 Task: Delete Ani Tiaa message.
Action: Mouse moved to (629, 71)
Screenshot: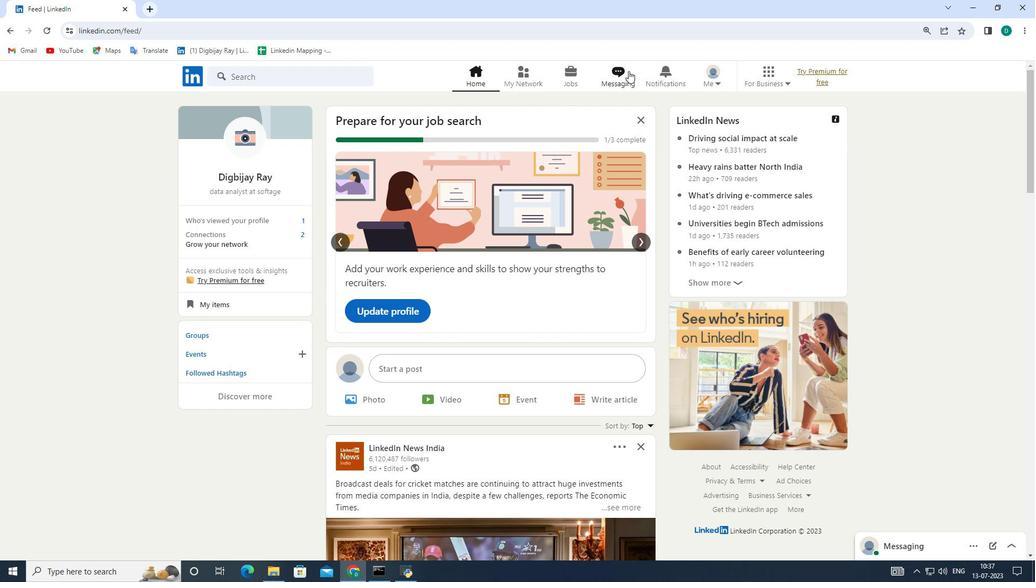 
Action: Mouse pressed left at (629, 71)
Screenshot: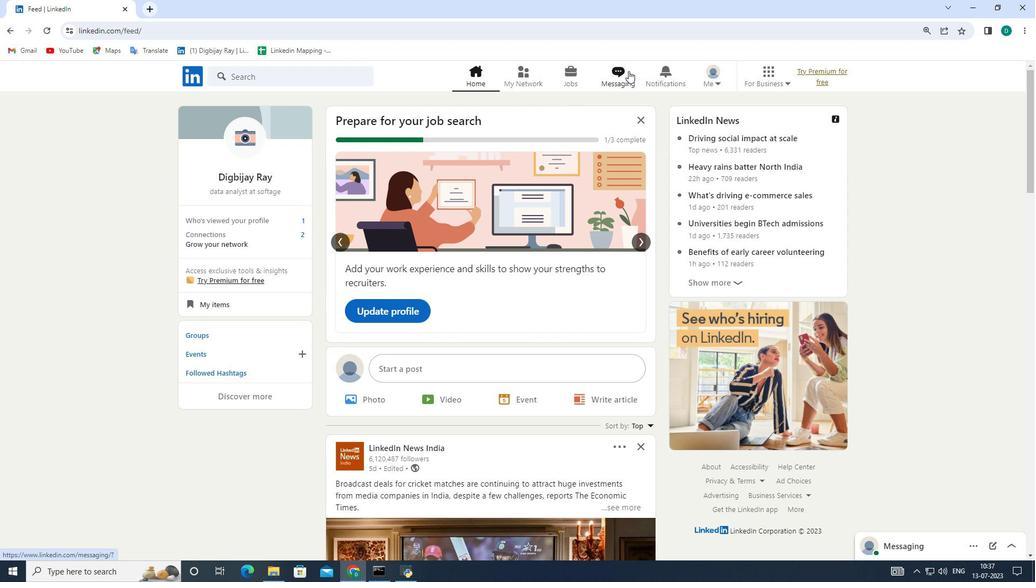 
Action: Mouse moved to (320, 120)
Screenshot: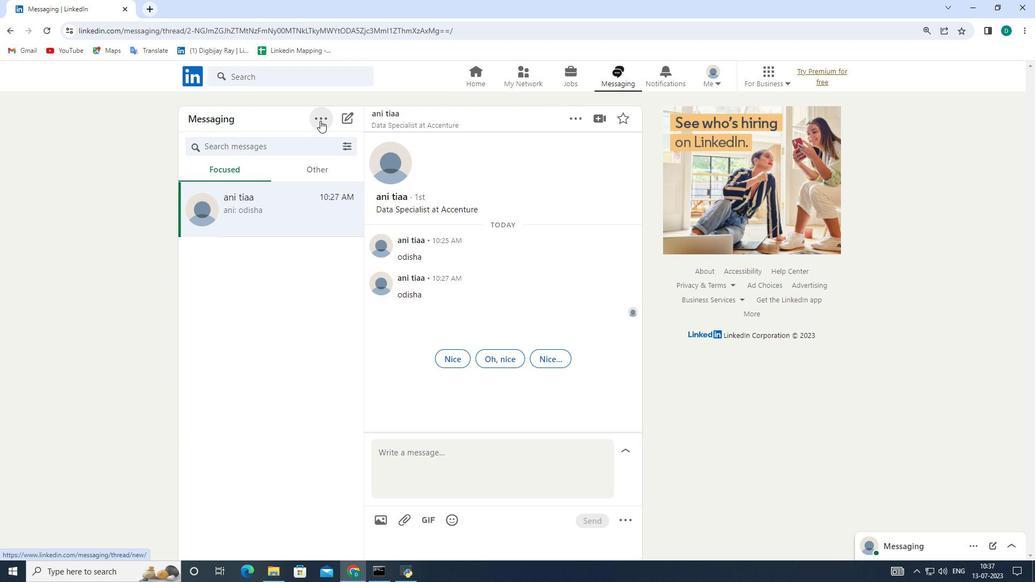
Action: Mouse pressed left at (320, 120)
Screenshot: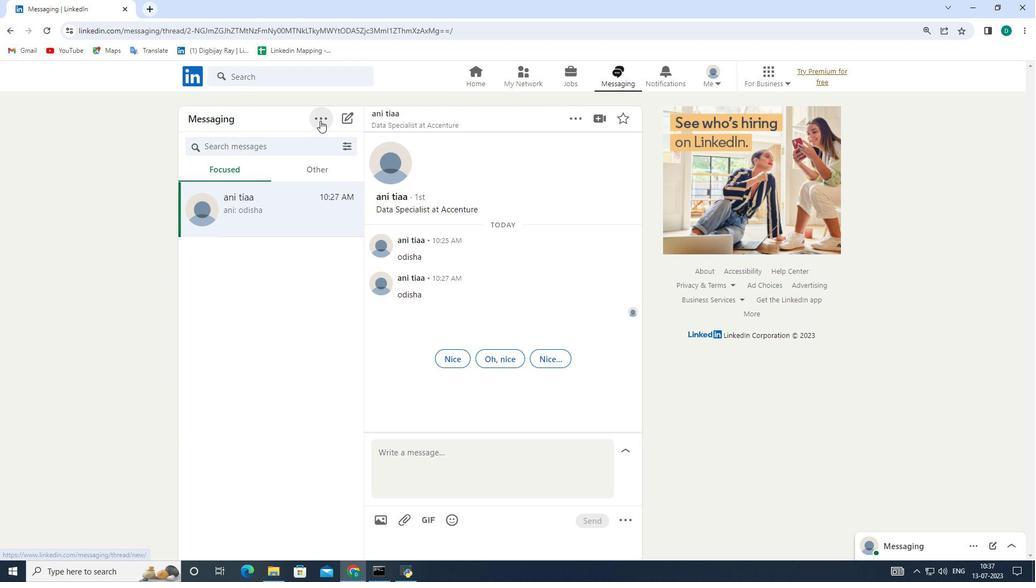 
Action: Mouse moved to (311, 145)
Screenshot: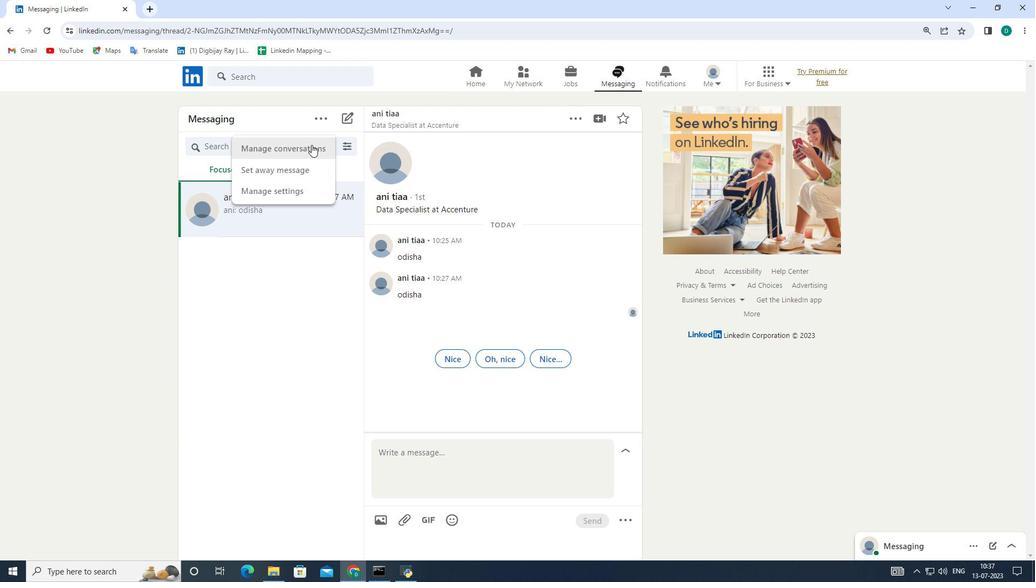 
Action: Mouse pressed left at (311, 145)
Screenshot: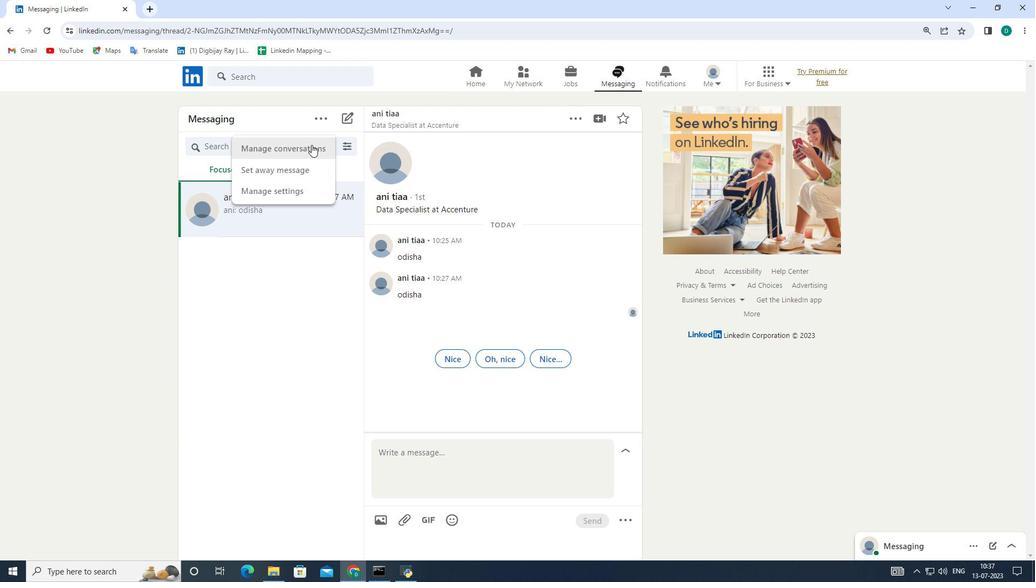 
Action: Mouse moved to (333, 146)
Screenshot: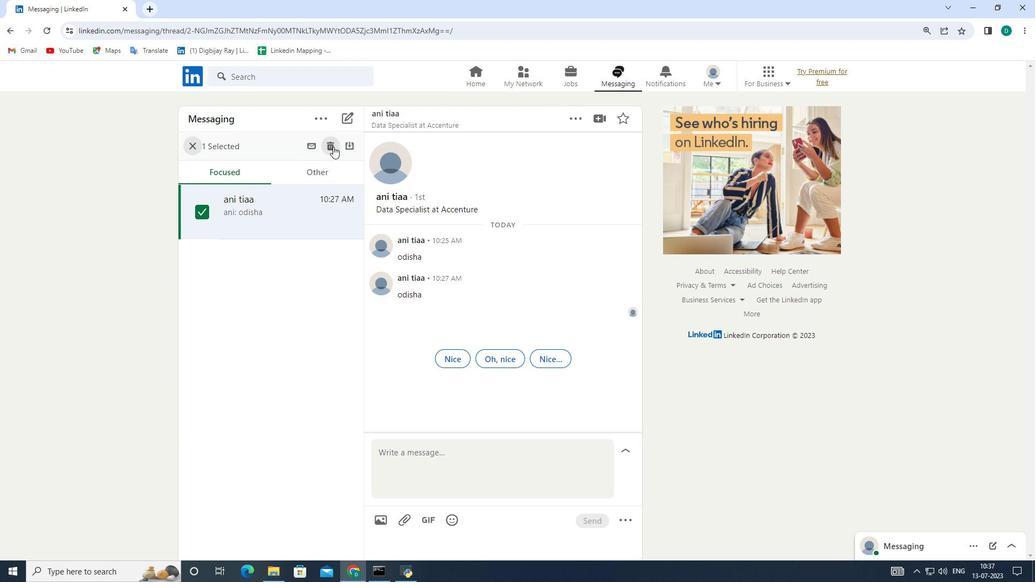 
Action: Mouse pressed left at (333, 146)
Screenshot: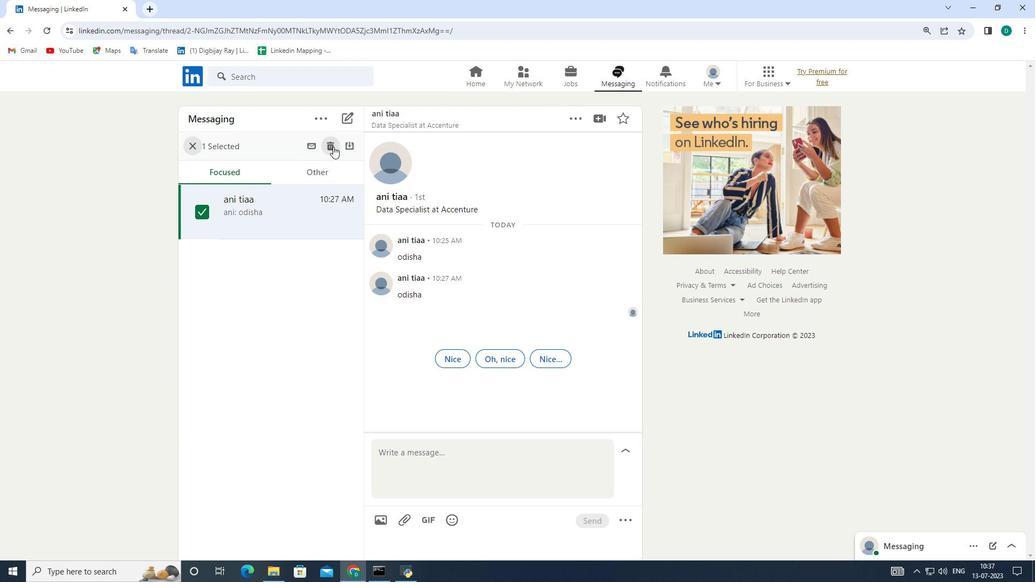 
Action: Mouse moved to (564, 275)
Screenshot: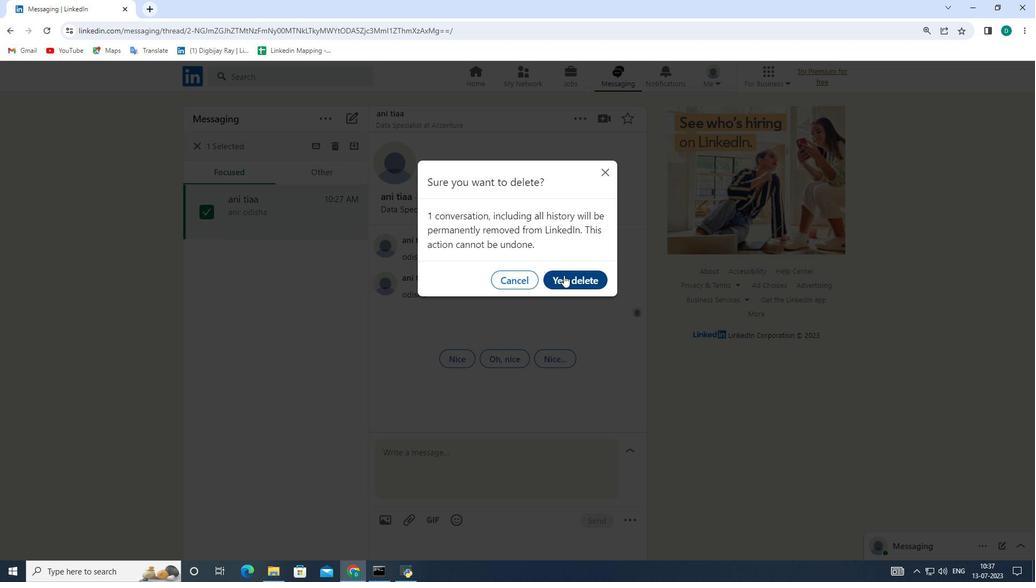 
Action: Mouse pressed left at (564, 275)
Screenshot: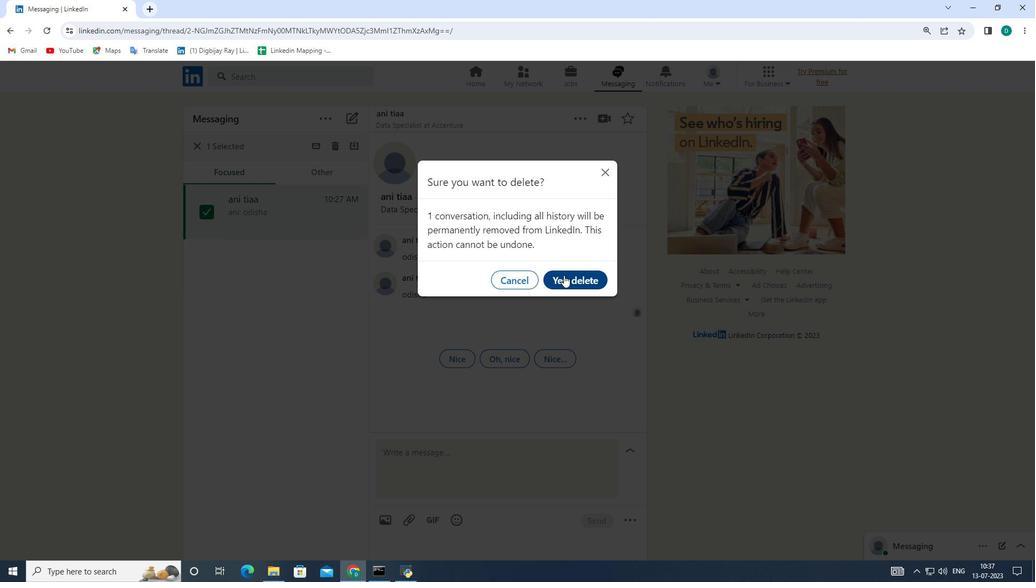 
Action: Mouse moved to (564, 274)
Screenshot: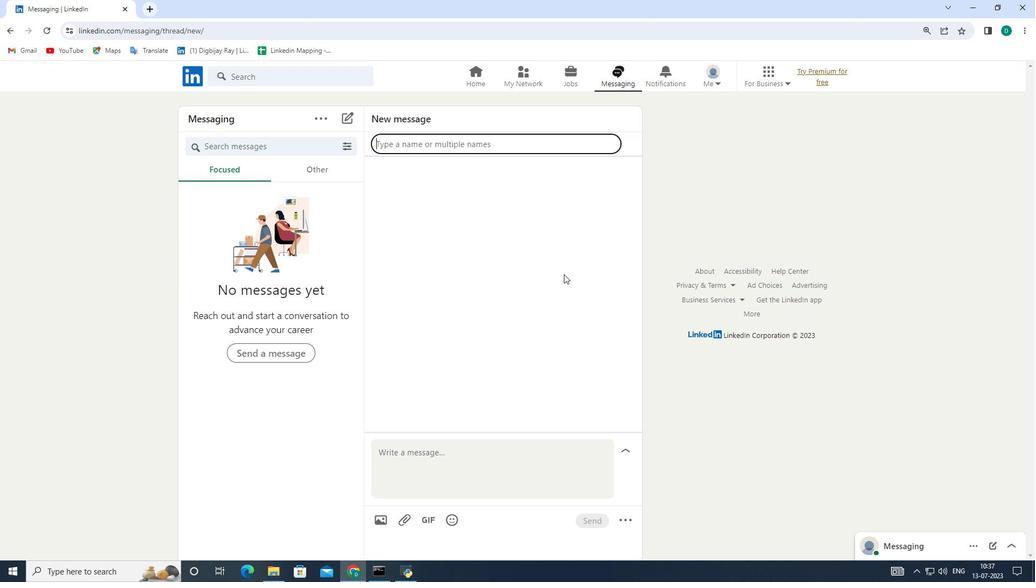 
